 Task: Add an email address to the Safe Senders list and export the list to a file.
Action: Mouse moved to (120, 71)
Screenshot: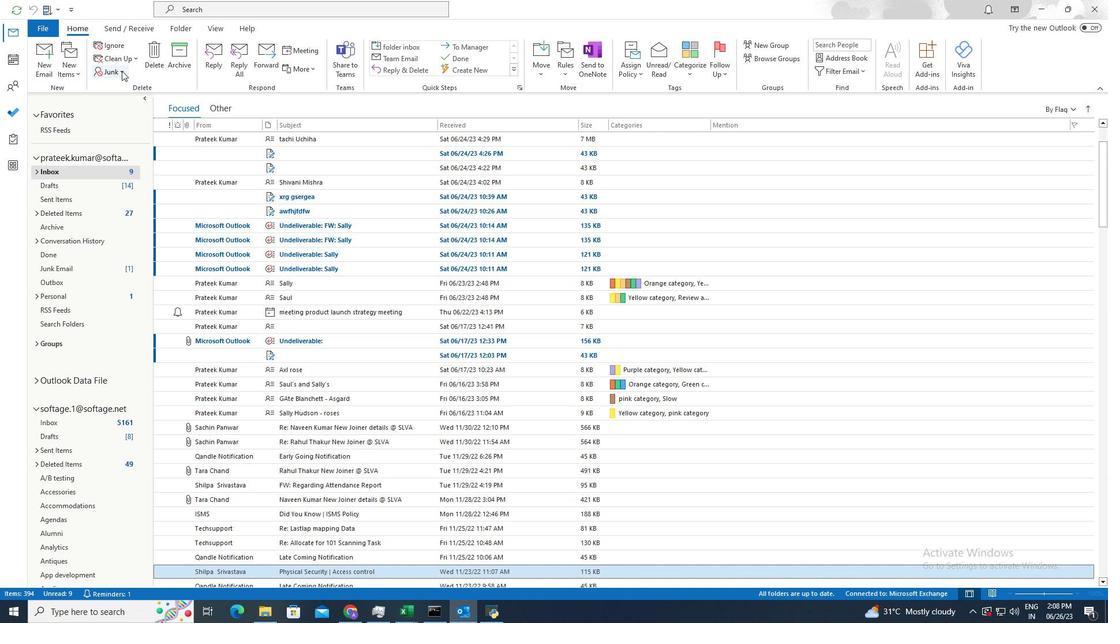 
Action: Mouse pressed left at (120, 71)
Screenshot: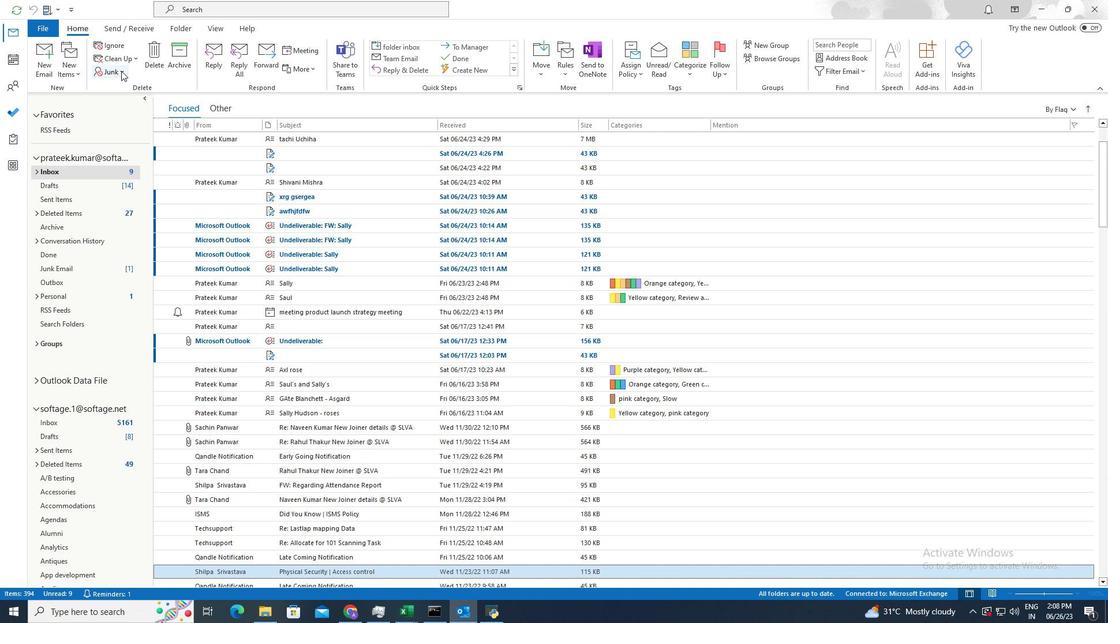 
Action: Mouse moved to (142, 170)
Screenshot: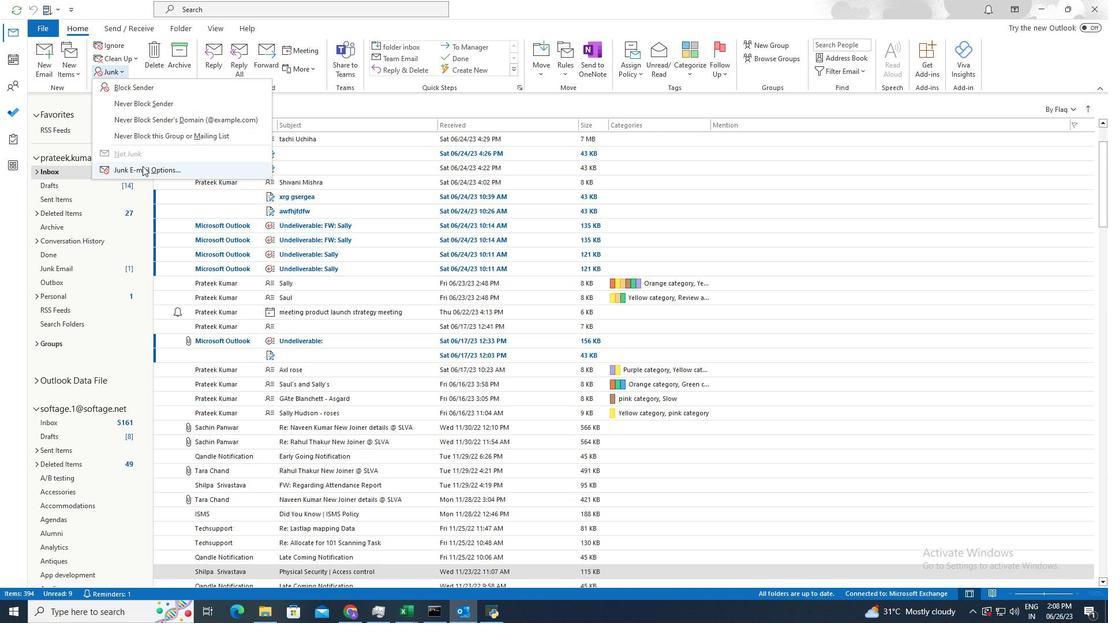 
Action: Mouse pressed left at (142, 170)
Screenshot: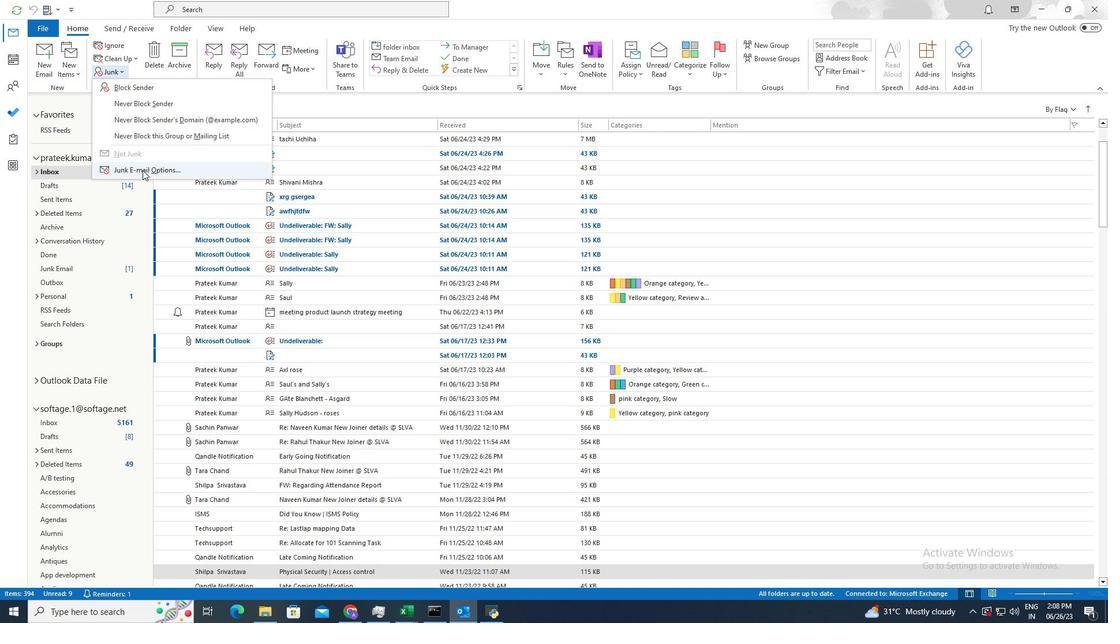 
Action: Mouse moved to (466, 282)
Screenshot: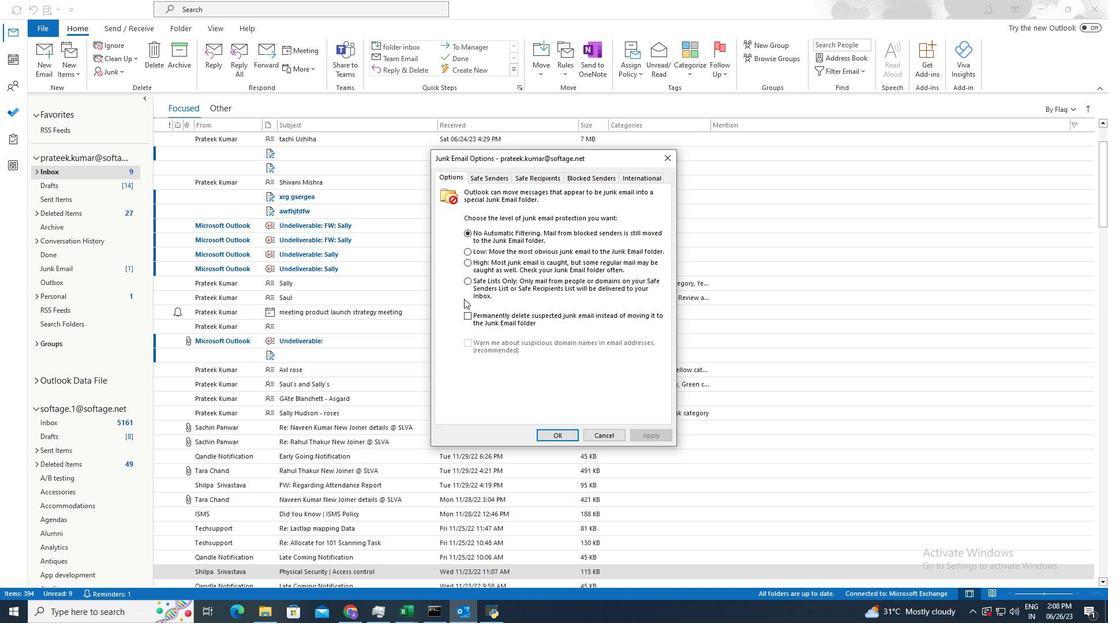 
Action: Mouse pressed left at (466, 282)
Screenshot: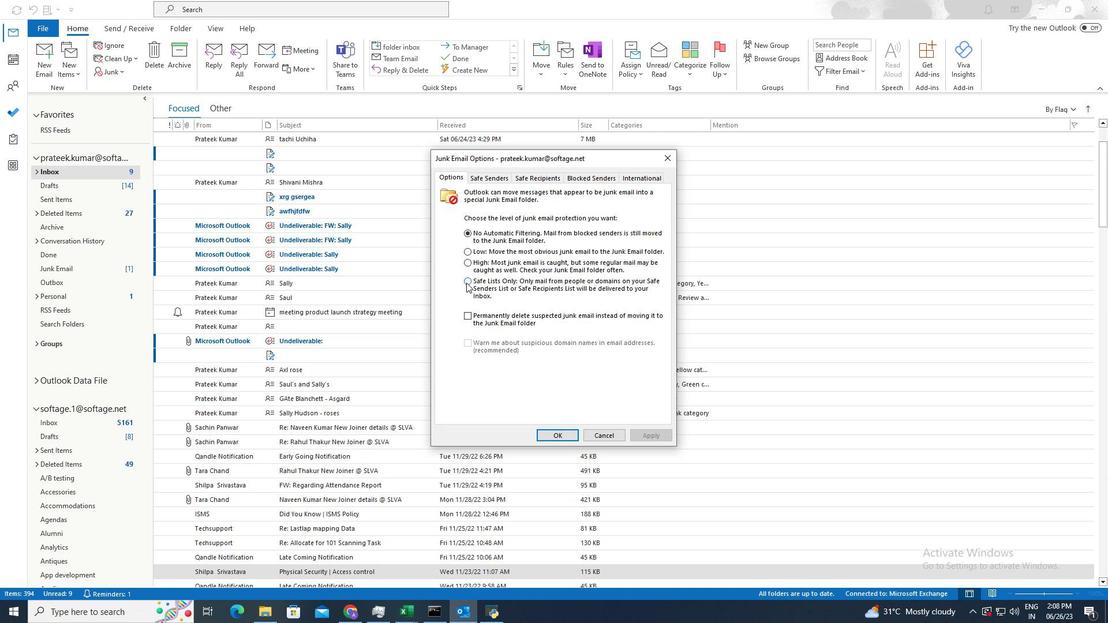 
Action: Mouse moved to (500, 178)
Screenshot: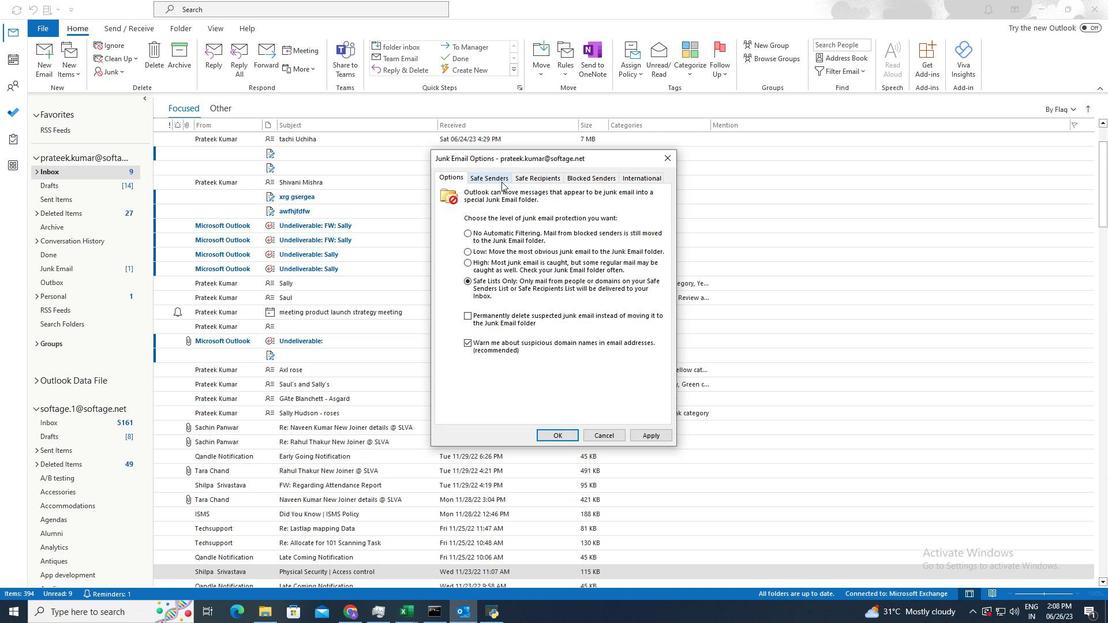 
Action: Mouse pressed left at (500, 178)
Screenshot: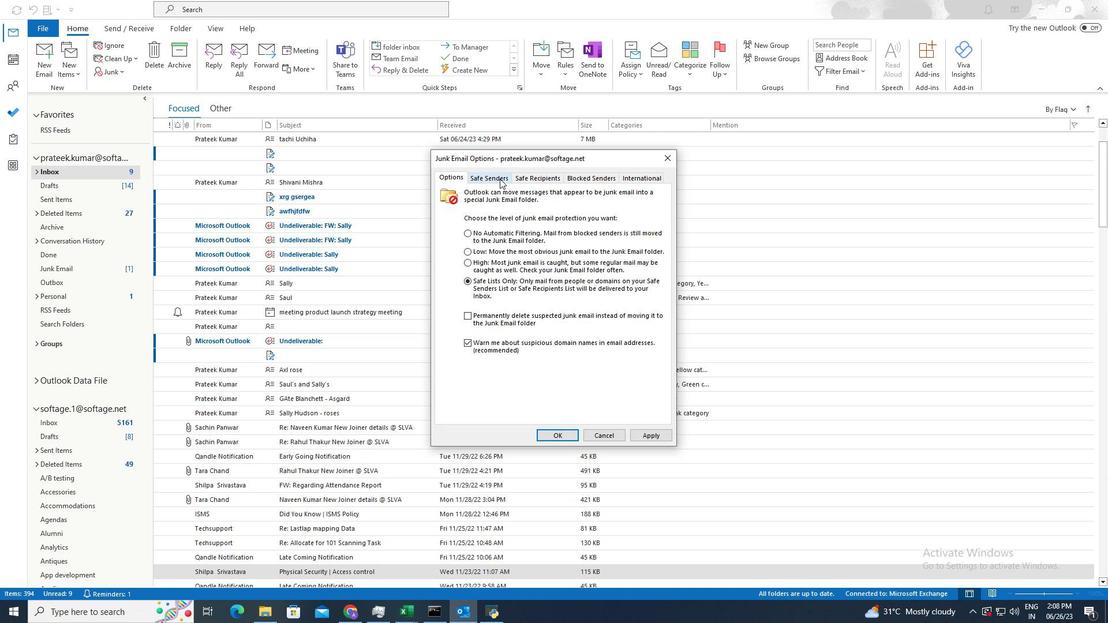 
Action: Mouse moved to (631, 222)
Screenshot: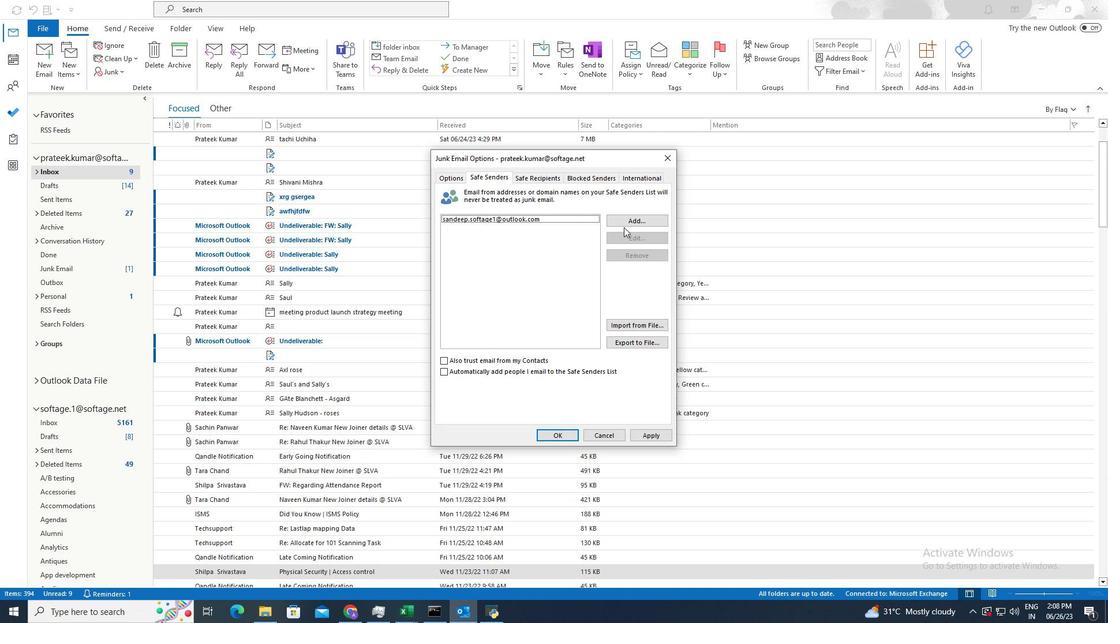 
Action: Mouse pressed left at (631, 222)
Screenshot: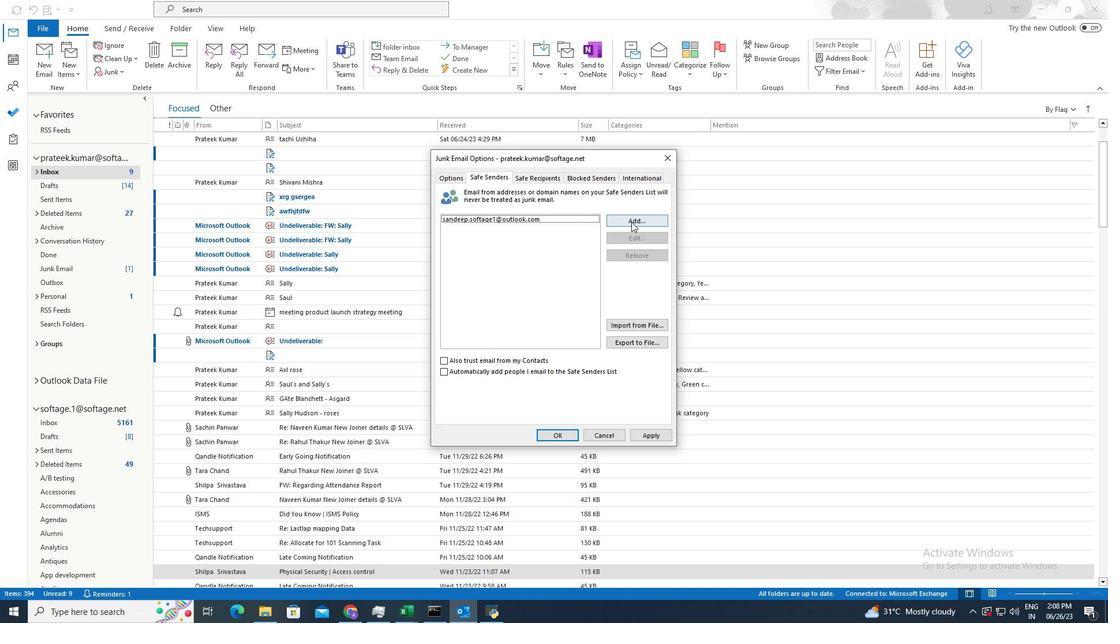 
Action: Mouse moved to (631, 220)
Screenshot: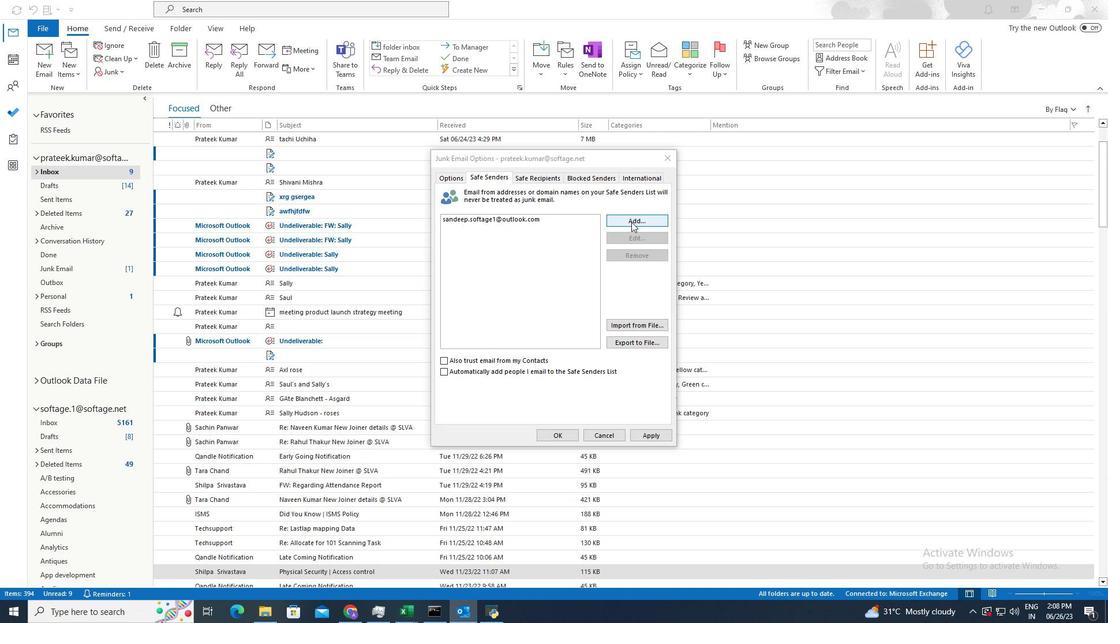 
Action: Key pressed smith.<Key.shift>@softage.net
Screenshot: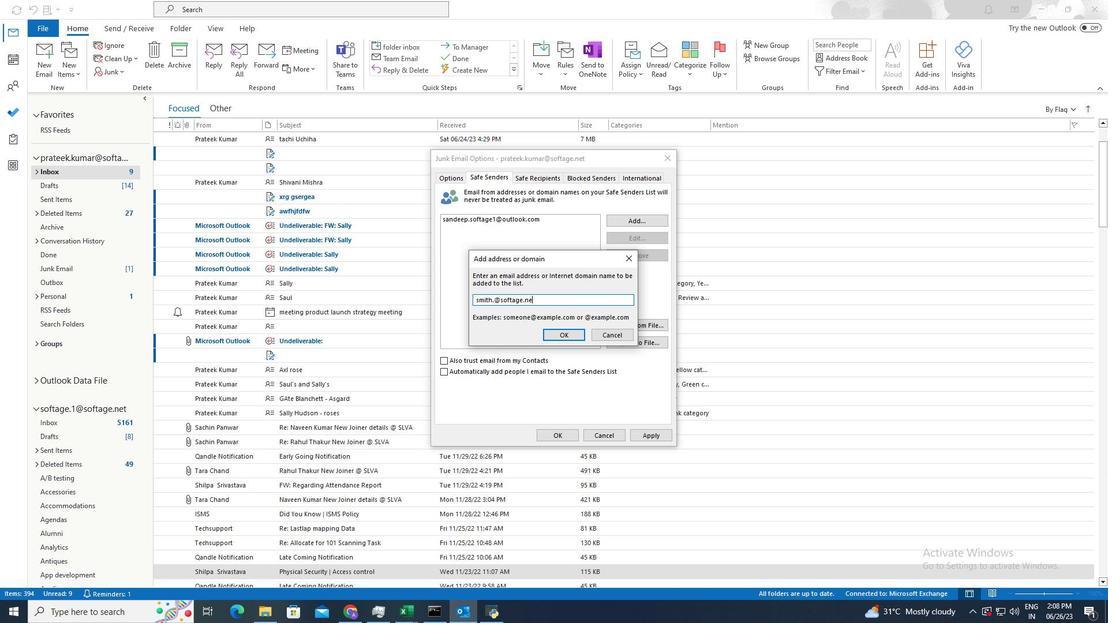 
Action: Mouse moved to (580, 332)
Screenshot: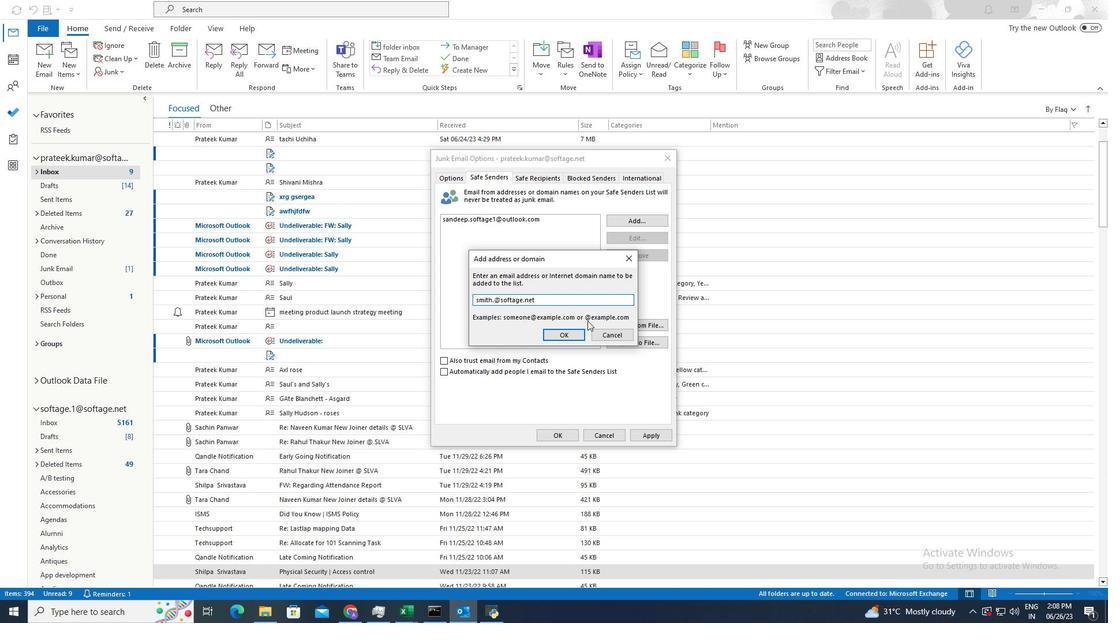 
Action: Mouse pressed left at (580, 332)
Screenshot: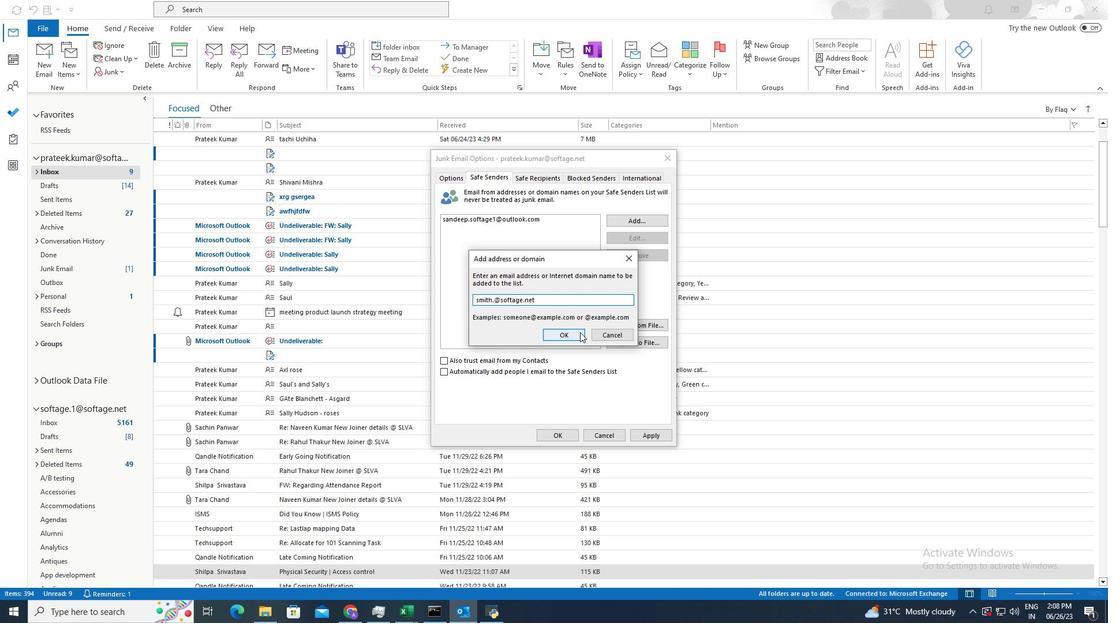 
Action: Mouse moved to (479, 370)
Screenshot: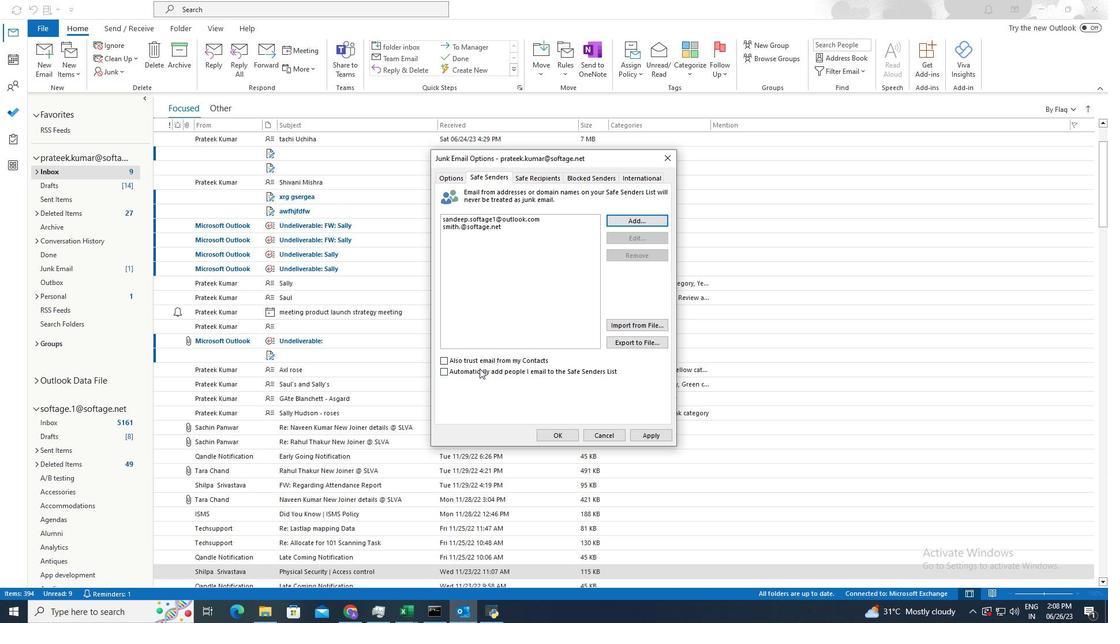 
Action: Mouse pressed left at (479, 370)
Screenshot: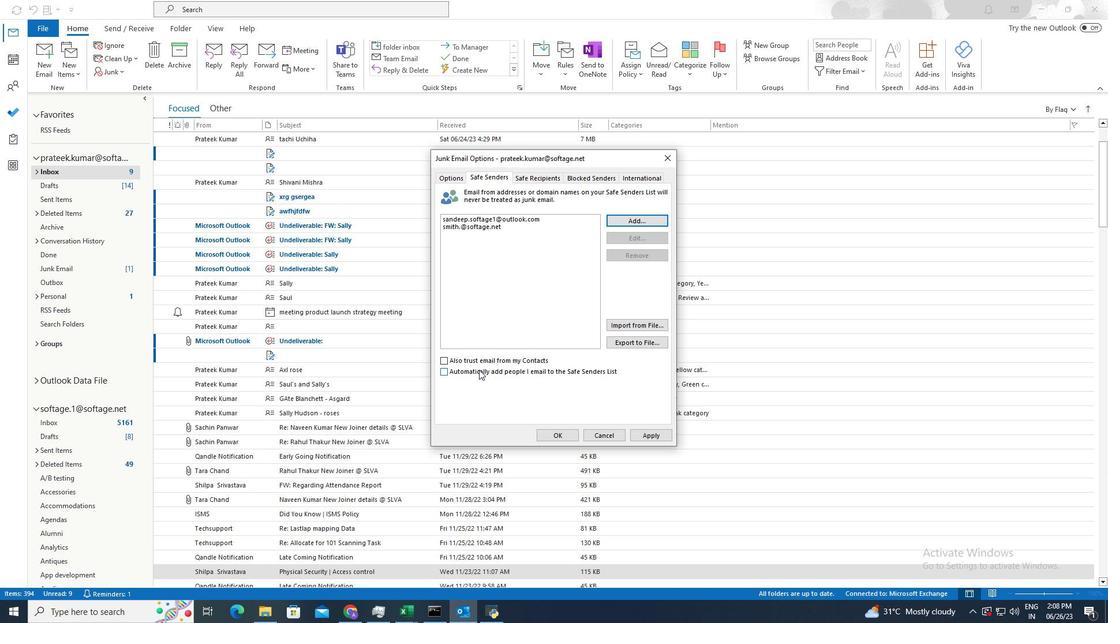 
Action: Mouse moved to (636, 344)
Screenshot: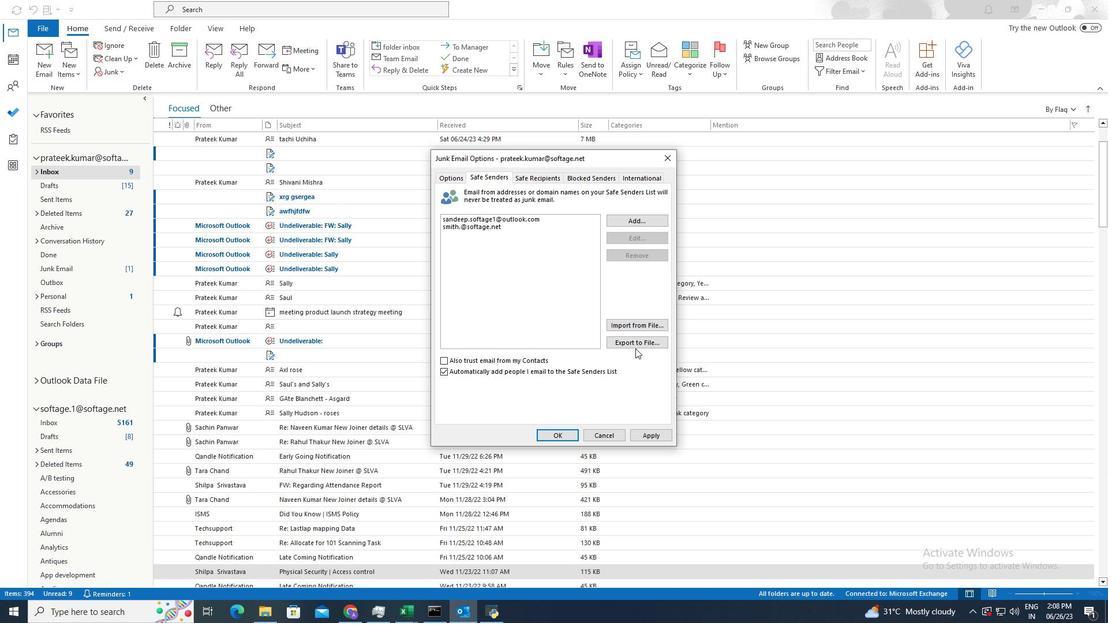 
Action: Mouse pressed left at (636, 344)
Screenshot: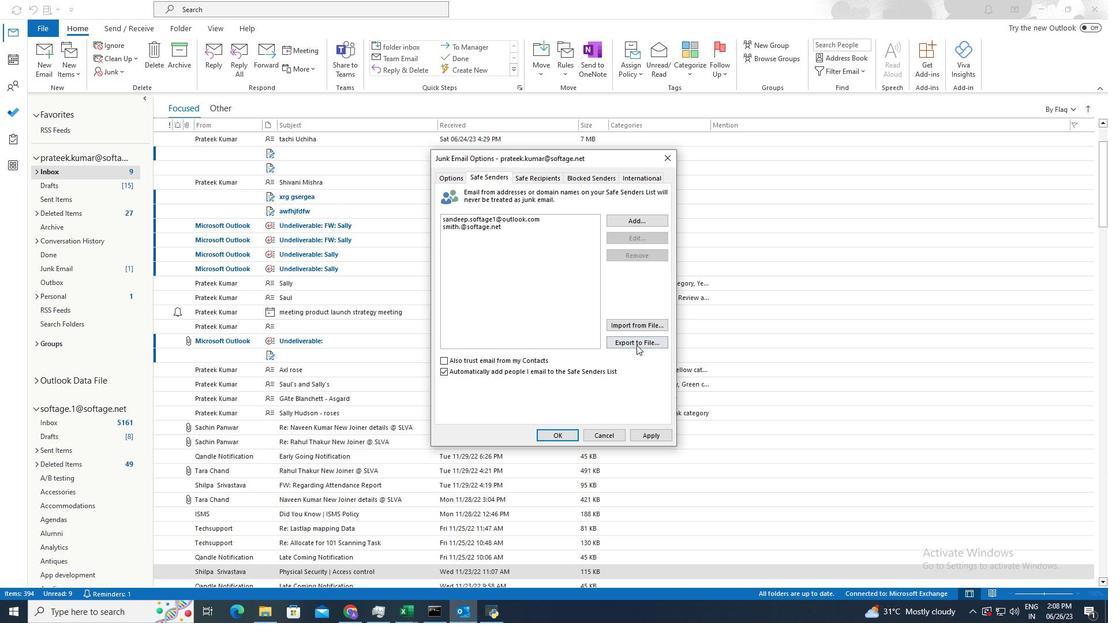 
Action: Mouse moved to (581, 252)
Screenshot: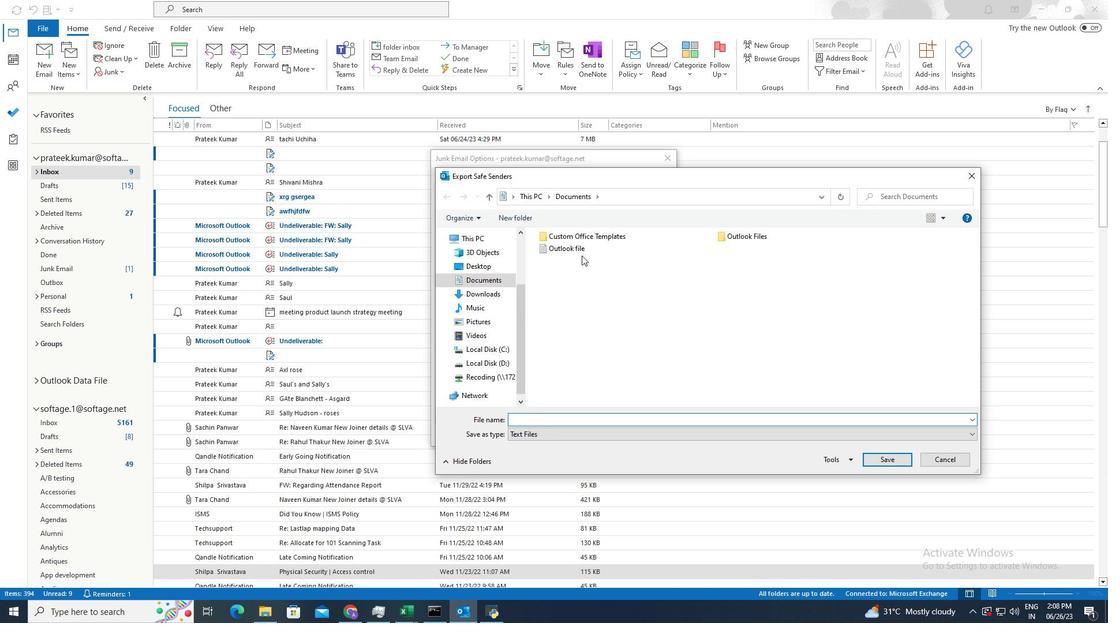 
Action: Mouse pressed left at (581, 252)
Screenshot: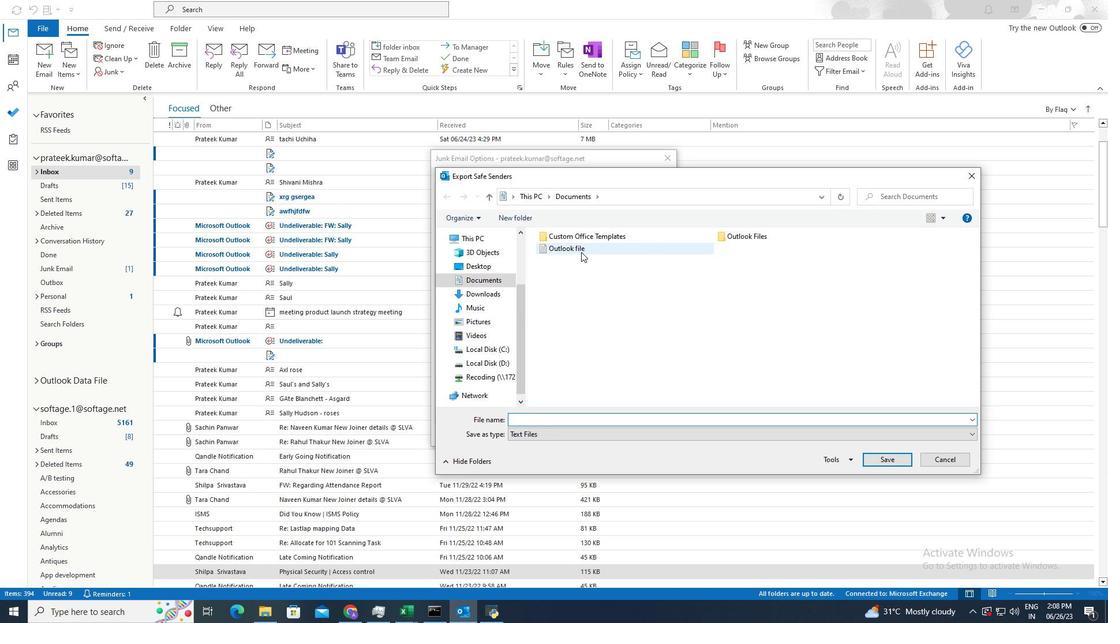 
Action: Mouse moved to (879, 456)
Screenshot: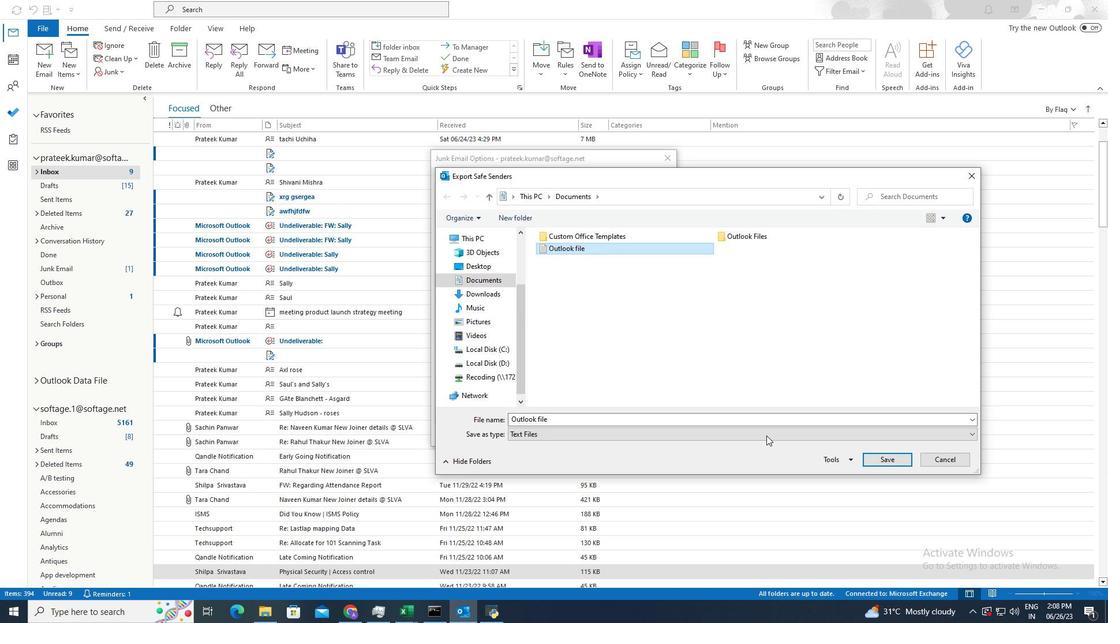 
Action: Mouse pressed left at (879, 456)
Screenshot: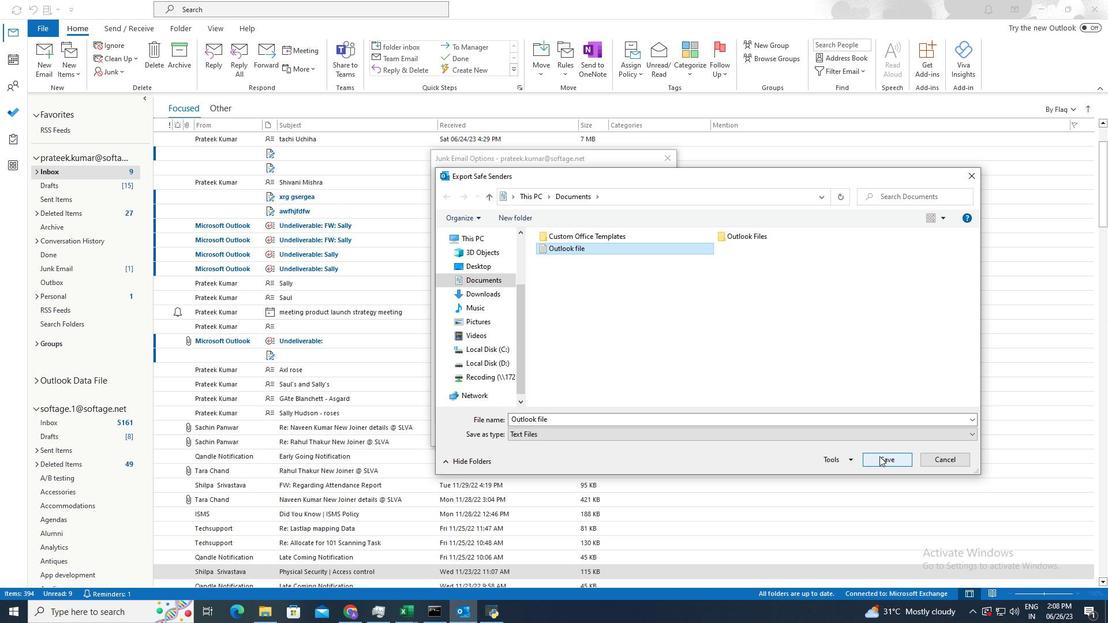 
Action: Mouse moved to (583, 307)
Screenshot: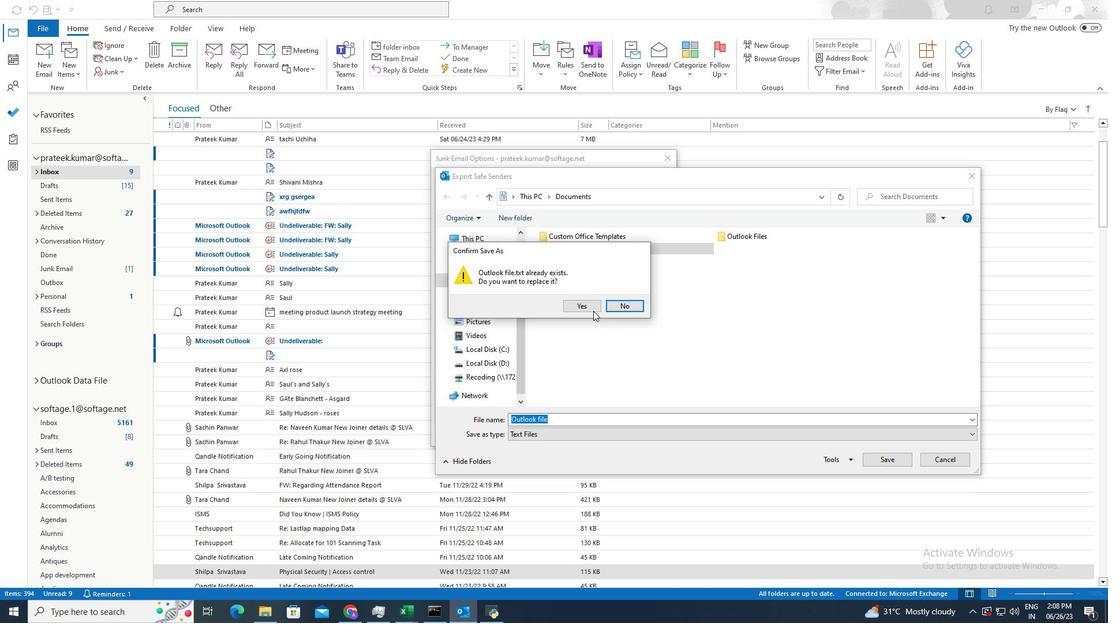 
Action: Mouse pressed left at (583, 307)
Screenshot: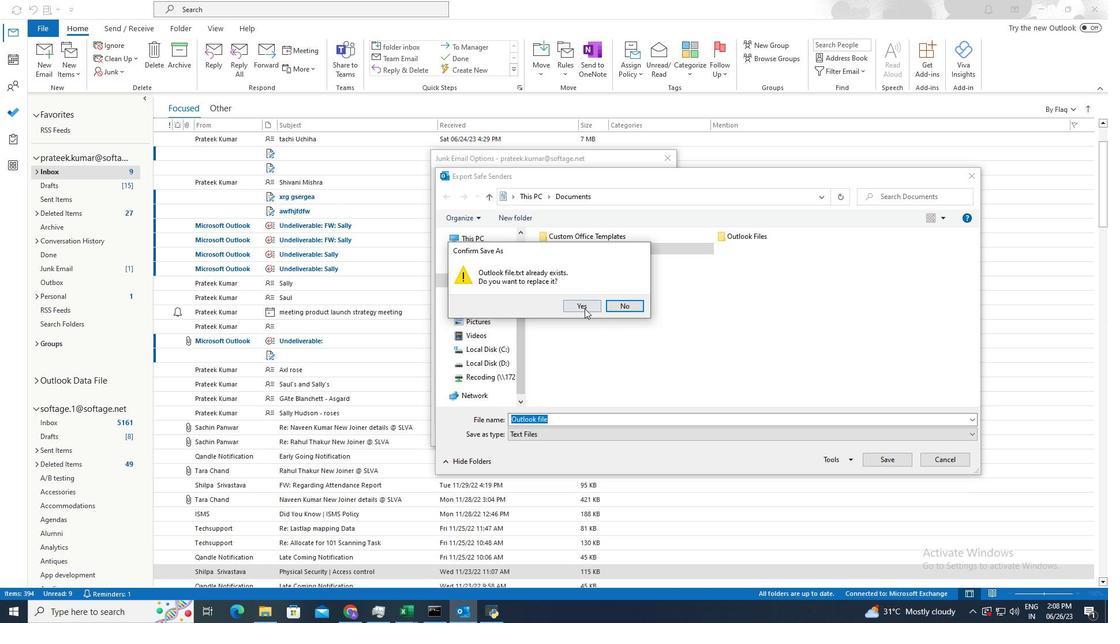 
Action: Mouse moved to (653, 437)
Screenshot: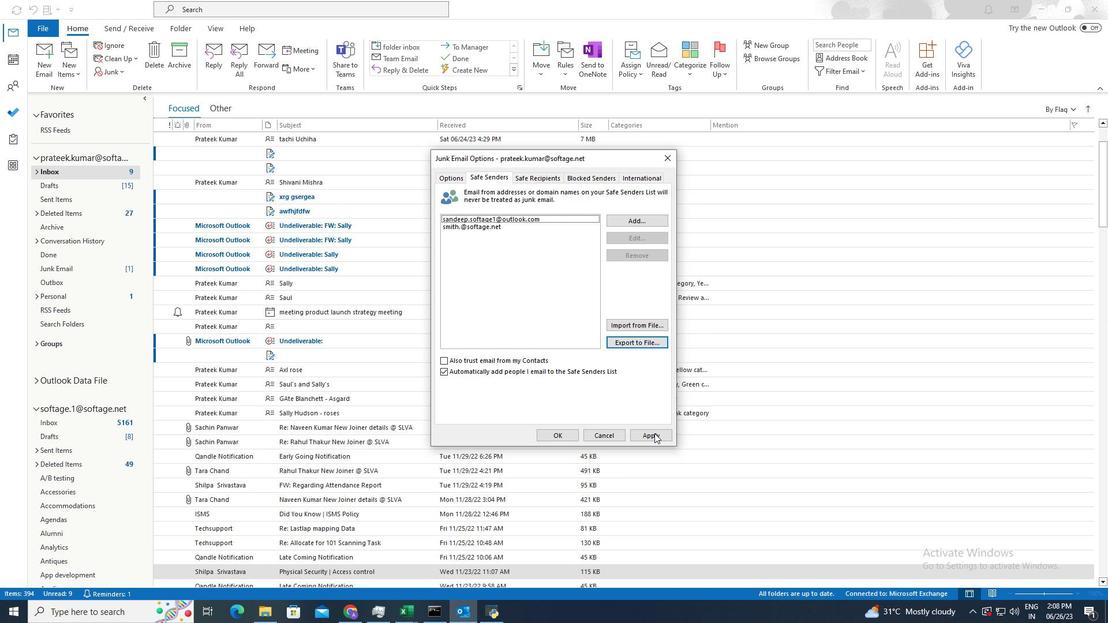 
Action: Mouse pressed left at (653, 437)
Screenshot: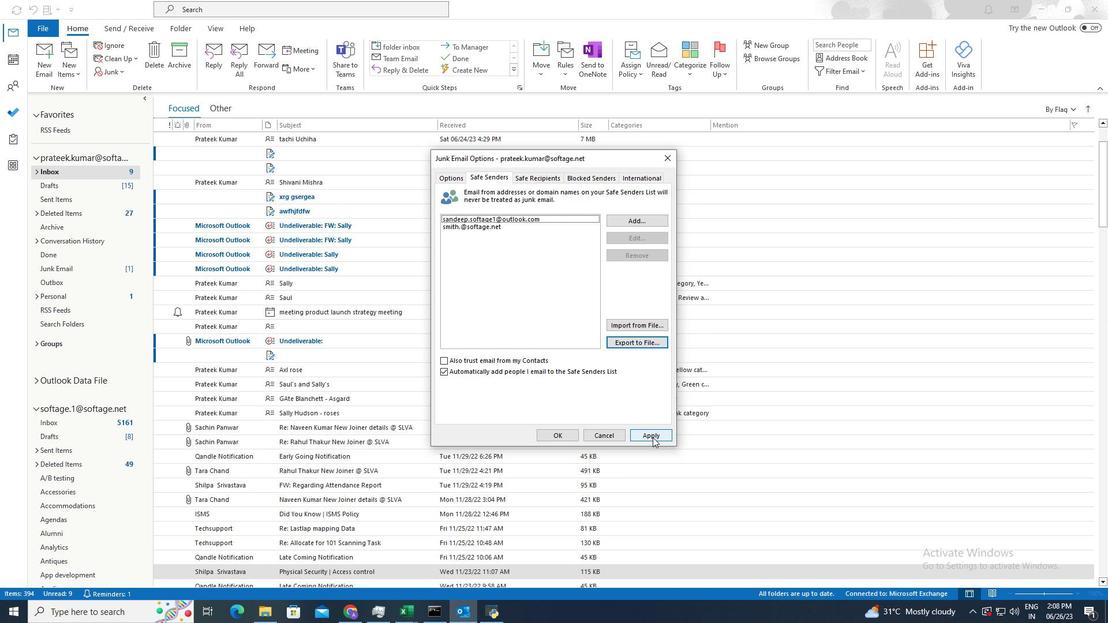 
Action: Mouse moved to (552, 432)
Screenshot: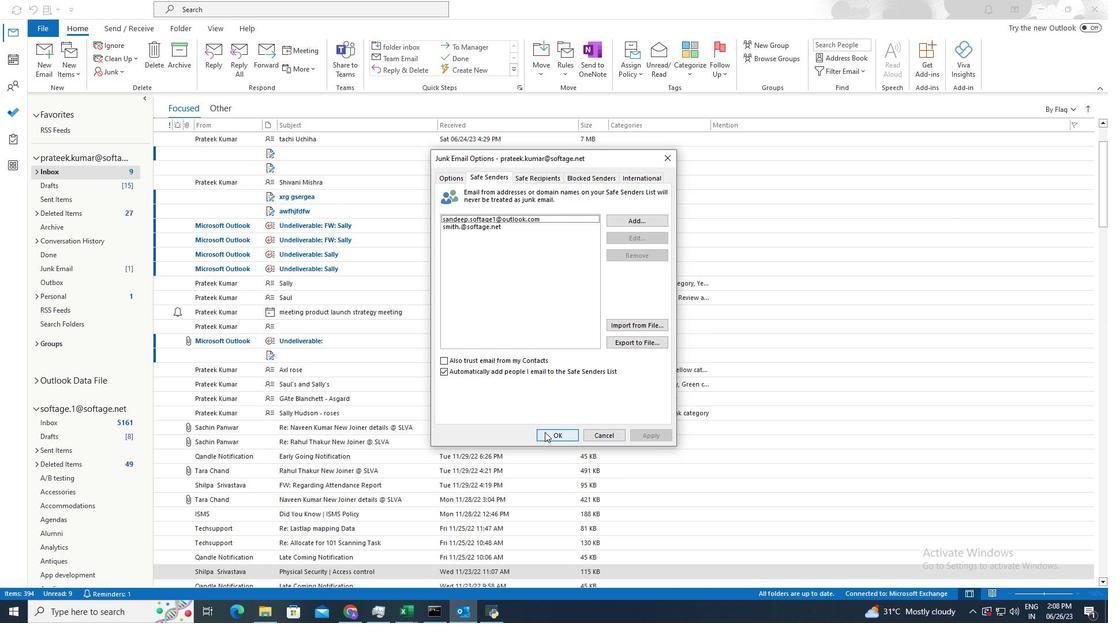 
Action: Mouse pressed left at (552, 432)
Screenshot: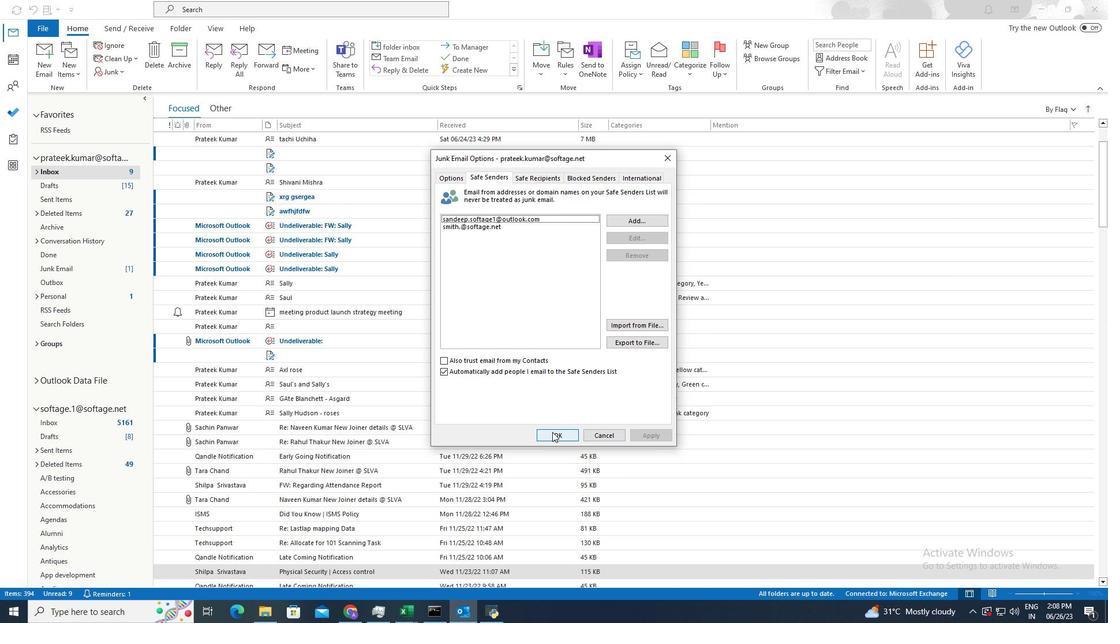 
